 Task: Set up alerts for new listings in Baton Rouge, Louisiana, within a specific price range.
Action: Mouse moved to (287, 169)
Screenshot: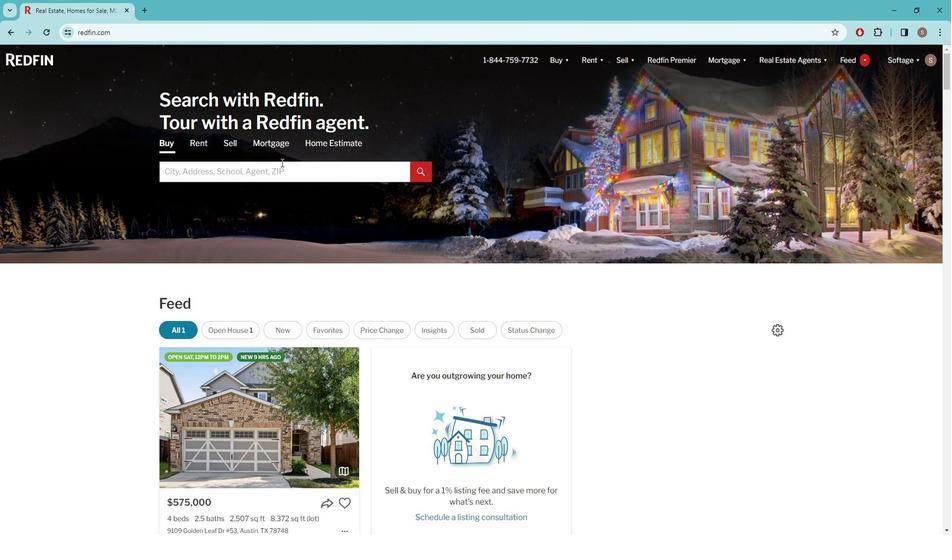
Action: Mouse pressed left at (287, 169)
Screenshot: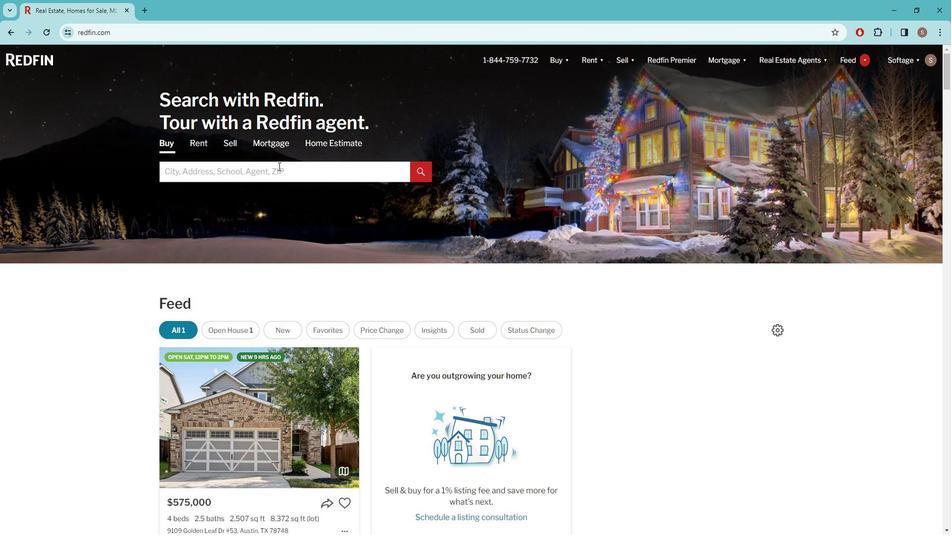 
Action: Key pressed b<Key.caps_lock>ATON
Screenshot: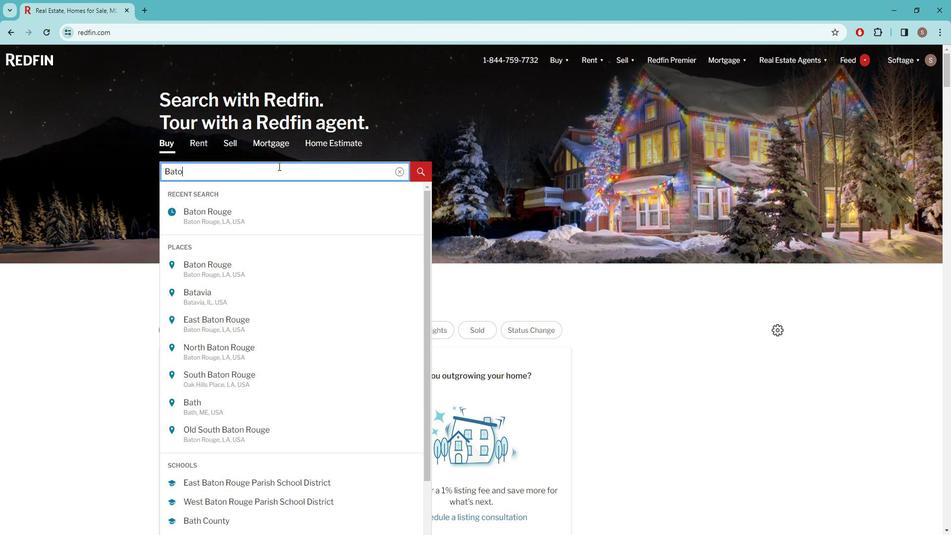 
Action: Mouse moved to (262, 193)
Screenshot: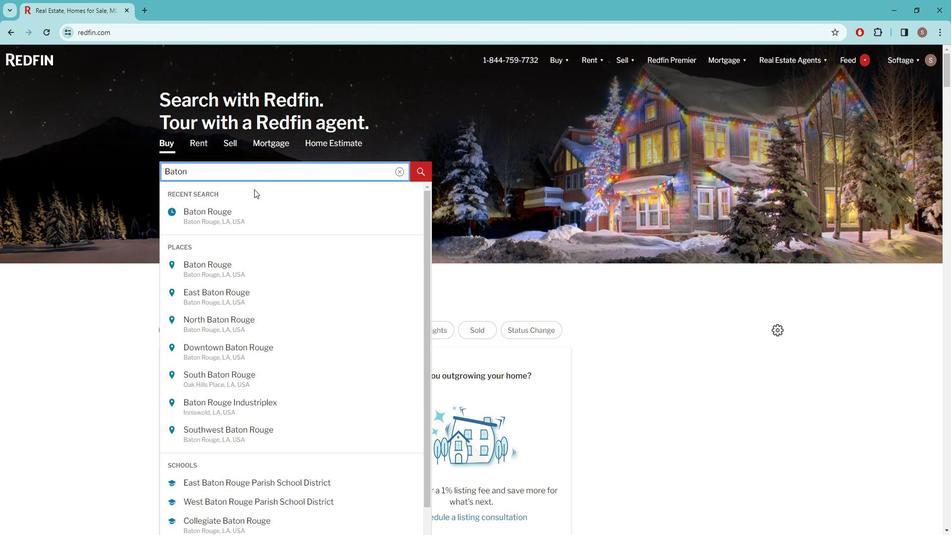 
Action: Key pressed <Key.space>
Screenshot: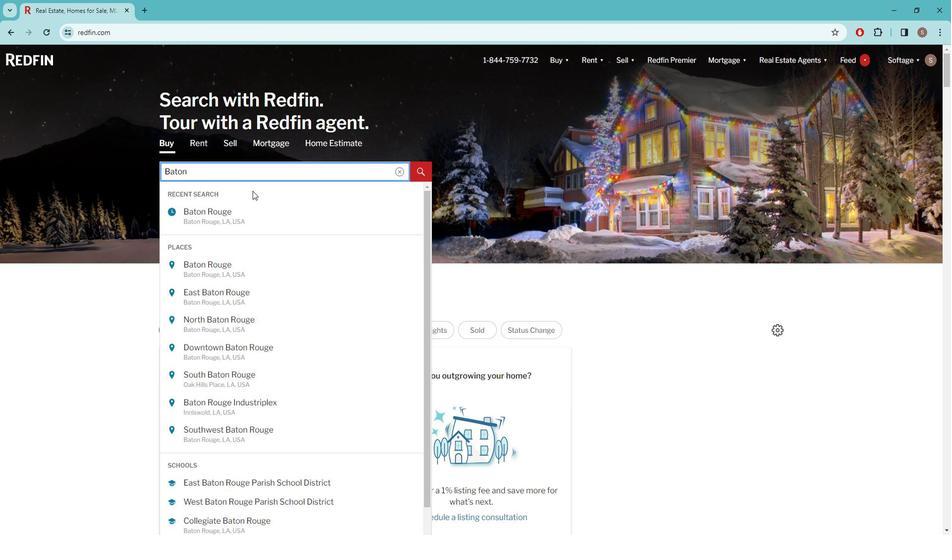 
Action: Mouse moved to (255, 220)
Screenshot: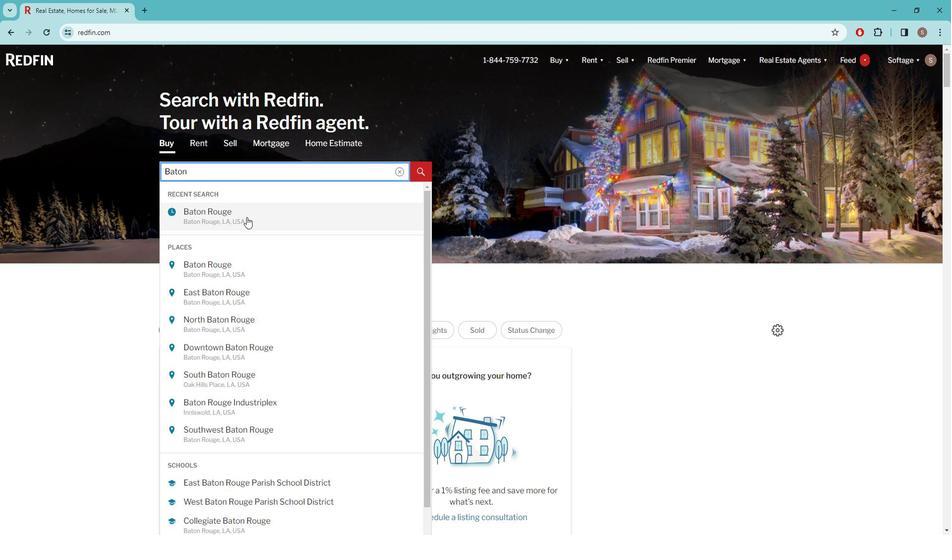 
Action: Mouse pressed left at (255, 220)
Screenshot: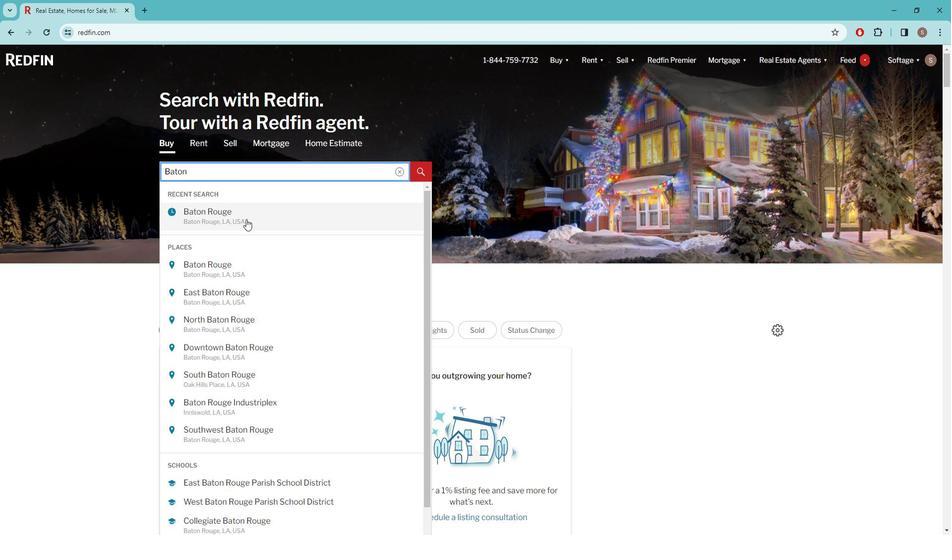 
Action: Mouse moved to (679, 131)
Screenshot: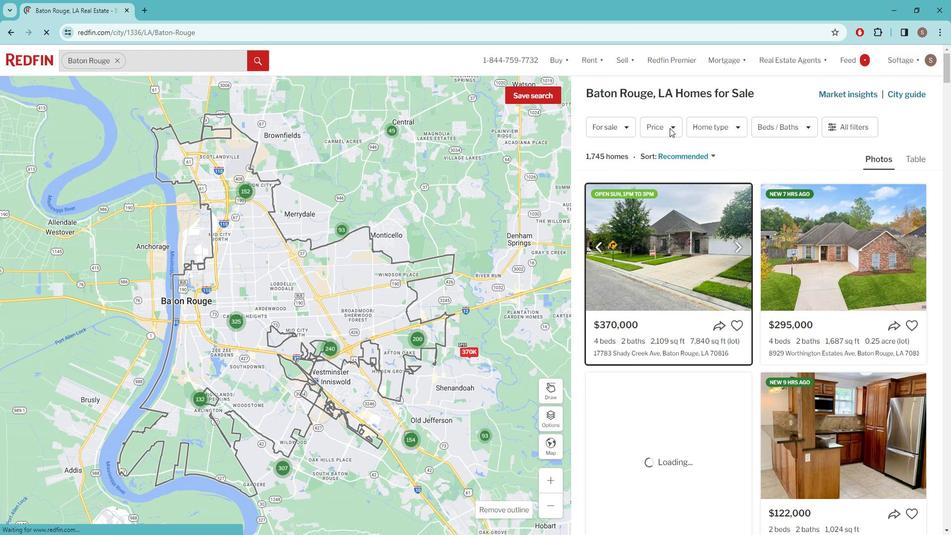 
Action: Mouse pressed left at (679, 131)
Screenshot: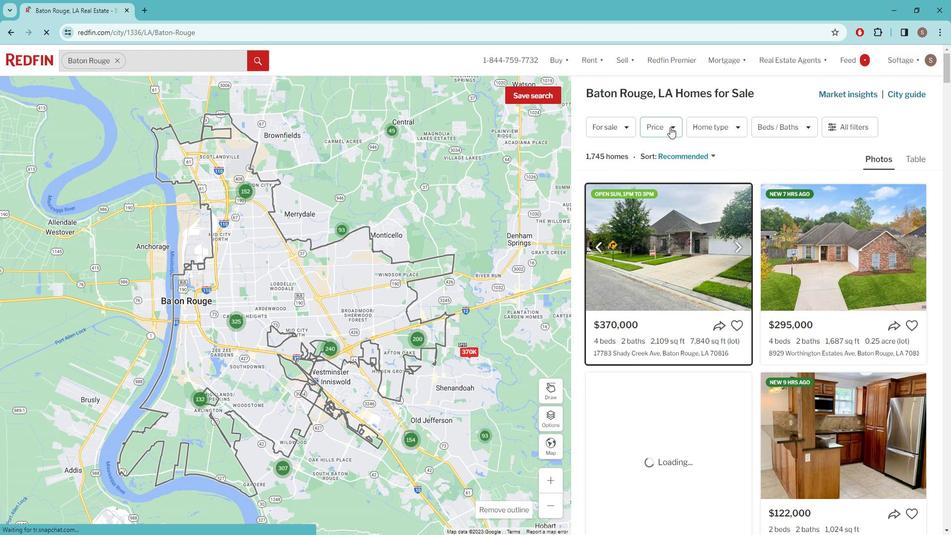 
Action: Mouse pressed left at (679, 131)
Screenshot: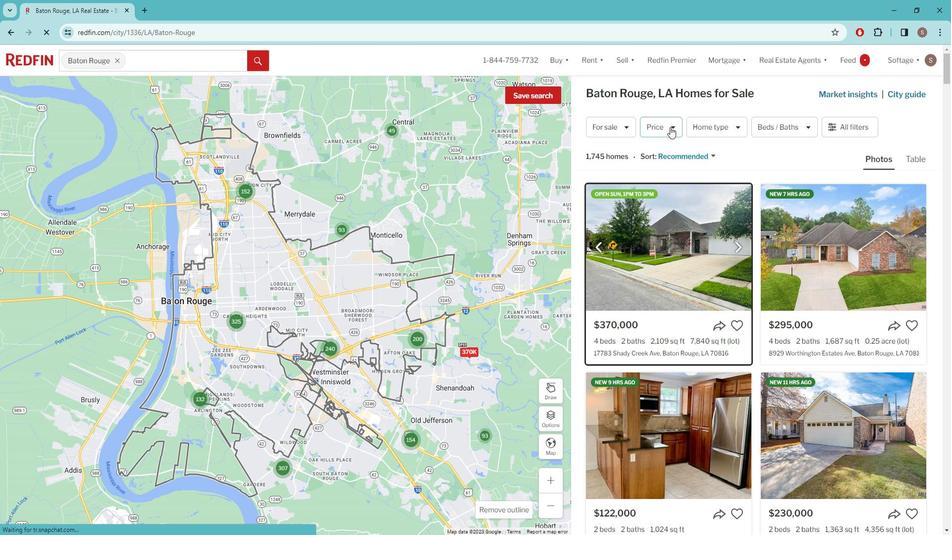 
Action: Mouse moved to (676, 269)
Screenshot: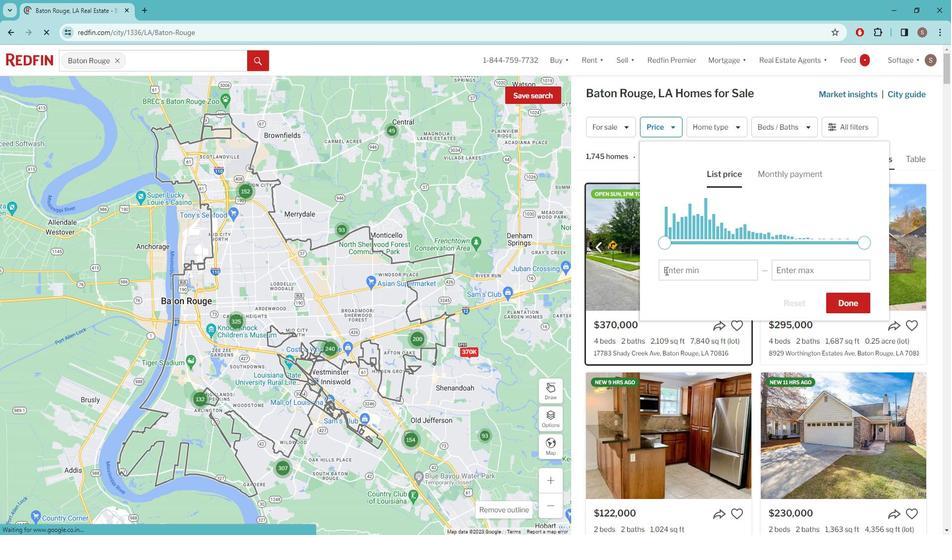 
Action: Mouse pressed left at (676, 269)
Screenshot: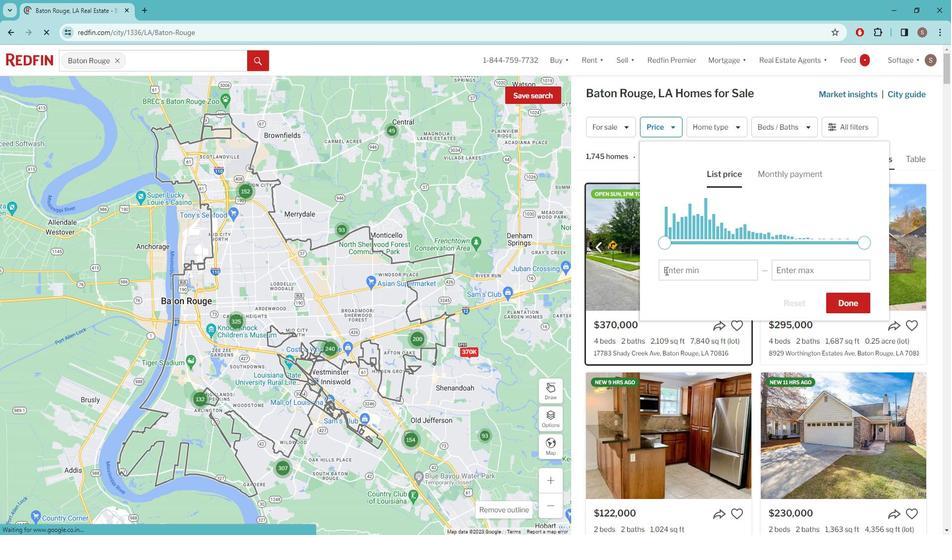 
Action: Mouse moved to (676, 260)
Screenshot: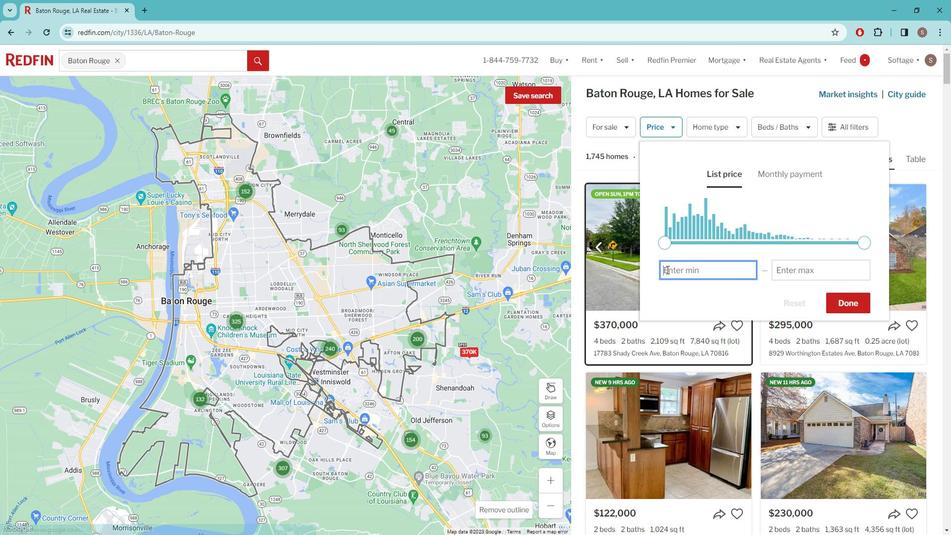 
Action: Key pressed 100000
Screenshot: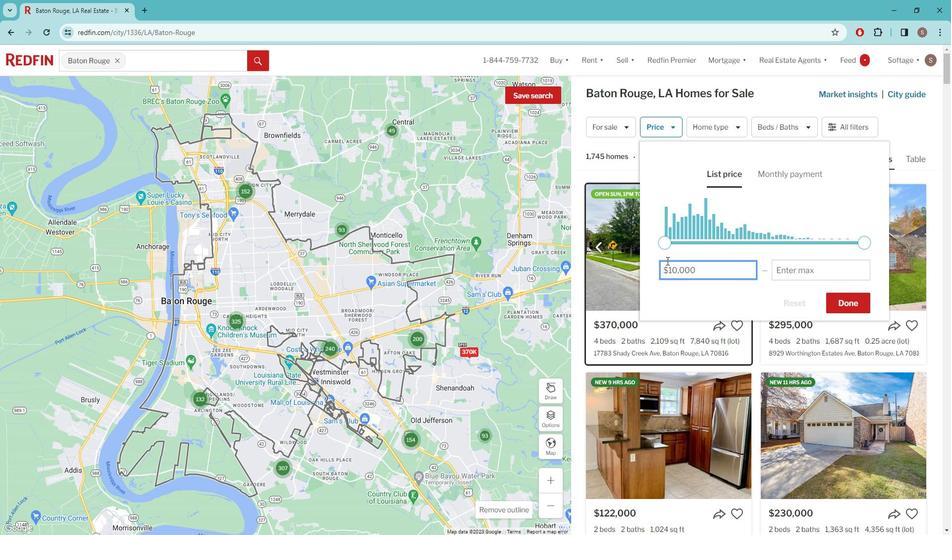 
Action: Mouse moved to (805, 271)
Screenshot: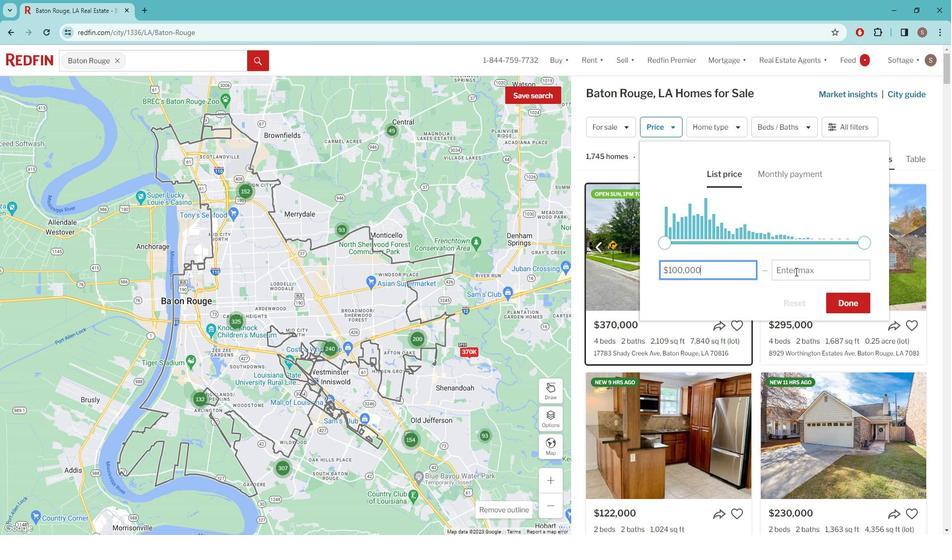 
Action: Mouse pressed left at (805, 271)
Screenshot: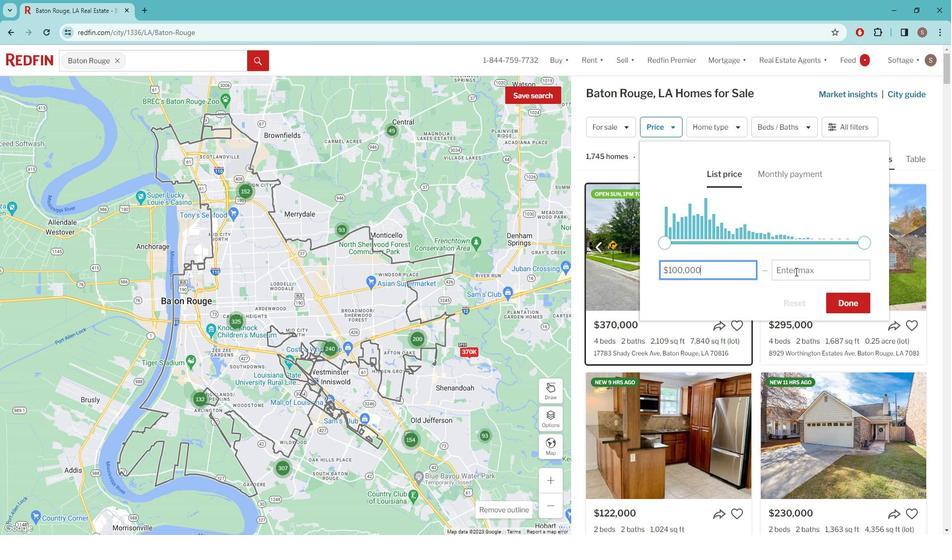 
Action: Mouse moved to (806, 262)
Screenshot: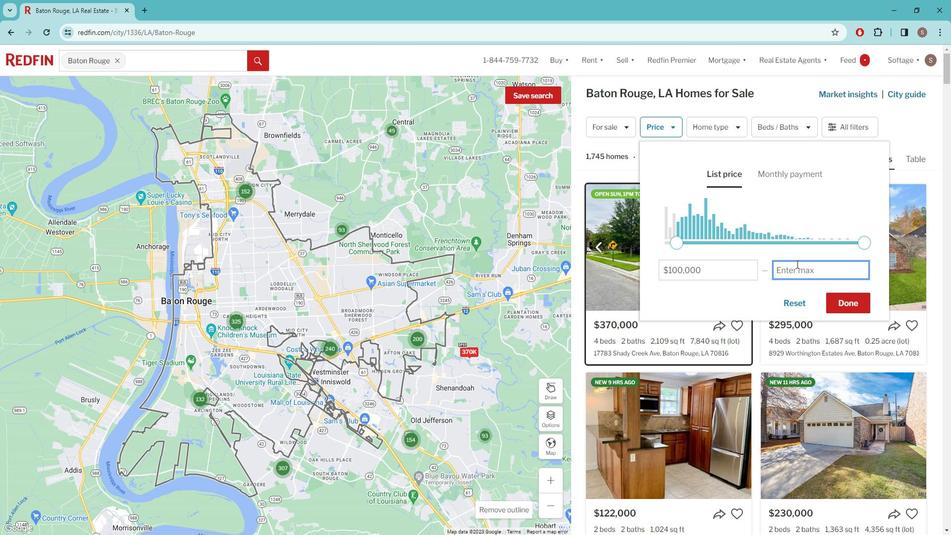 
Action: Key pressed 500000
Screenshot: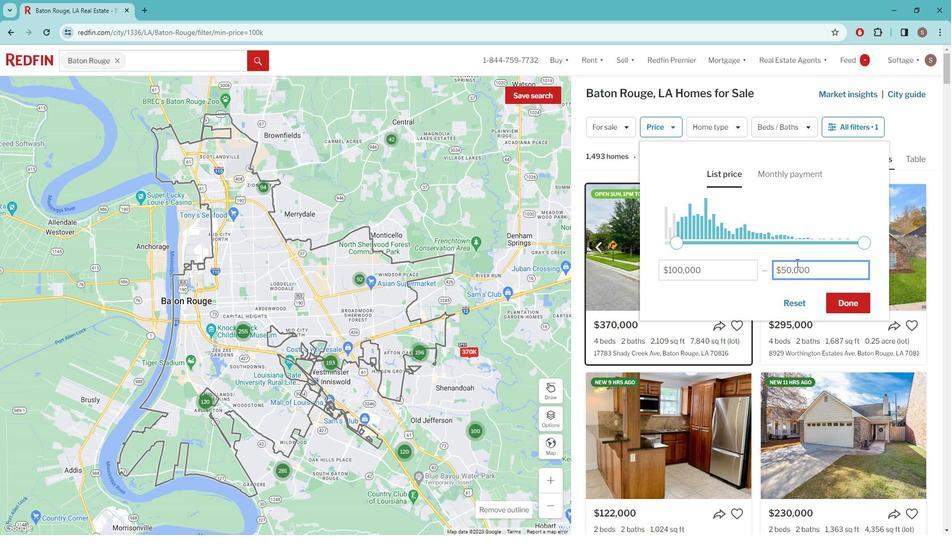 
Action: Mouse moved to (855, 301)
Screenshot: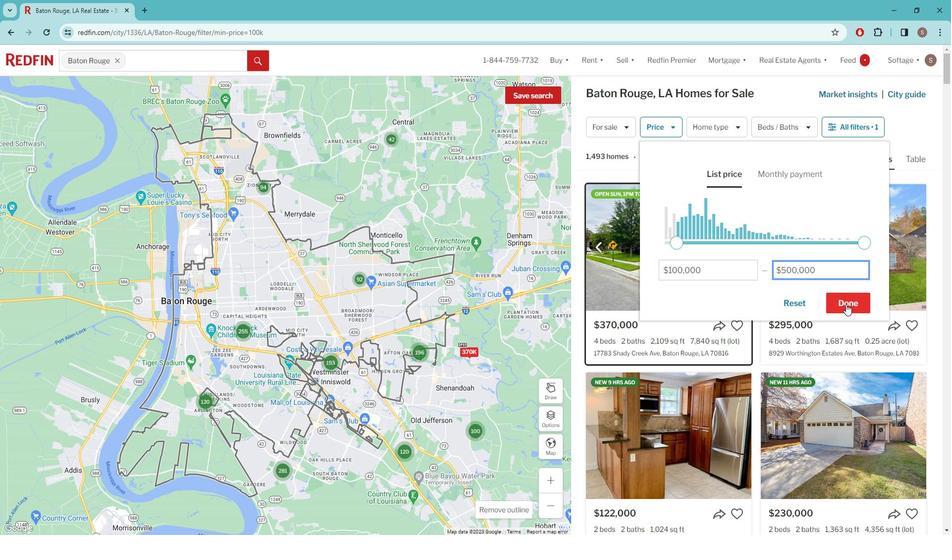 
Action: Mouse pressed left at (855, 301)
Screenshot: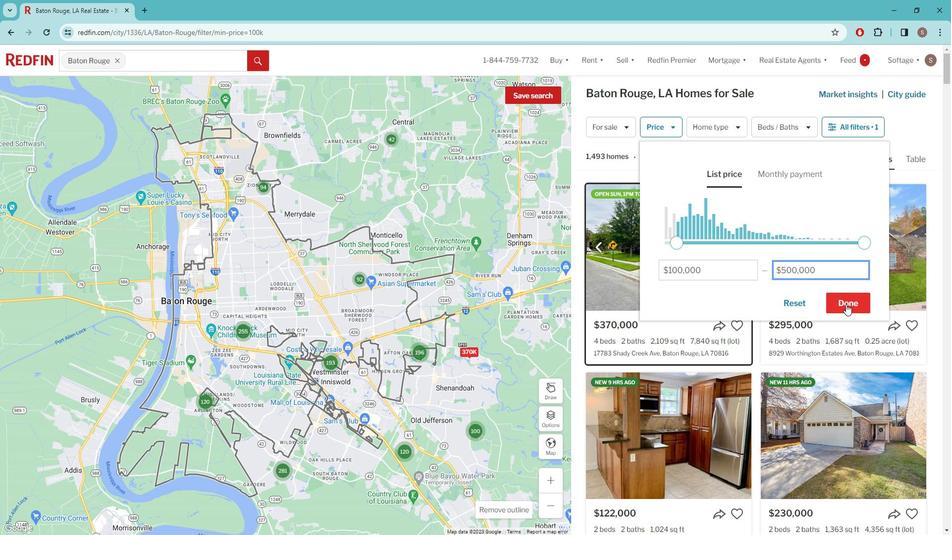 
Action: Mouse moved to (529, 94)
Screenshot: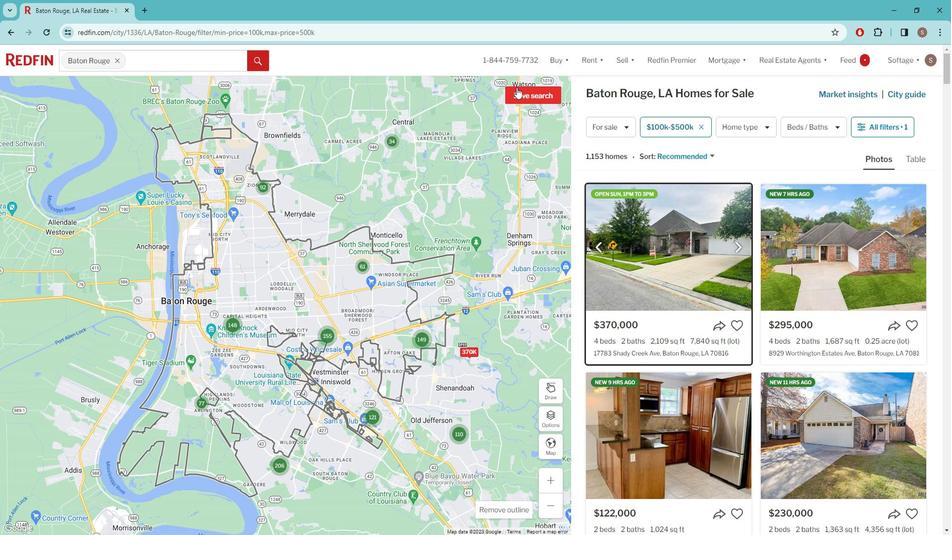 
Action: Mouse pressed left at (529, 94)
Screenshot: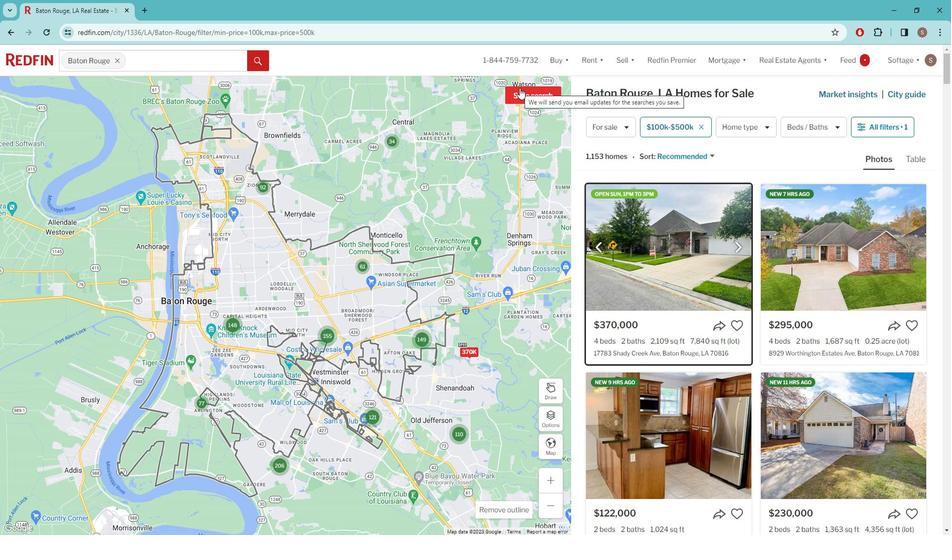 
Action: Mouse moved to (493, 275)
Screenshot: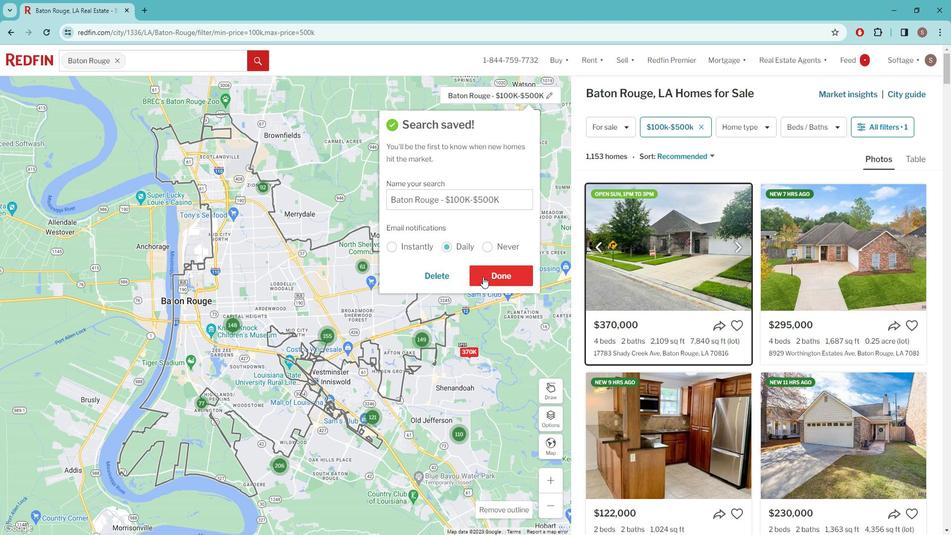 
Action: Mouse pressed left at (493, 275)
Screenshot: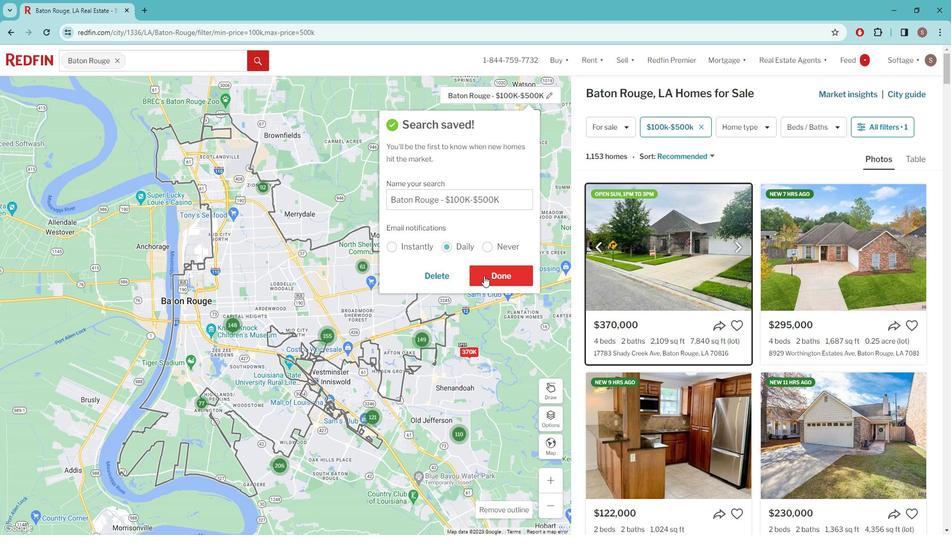 
Action: Mouse moved to (493, 273)
Screenshot: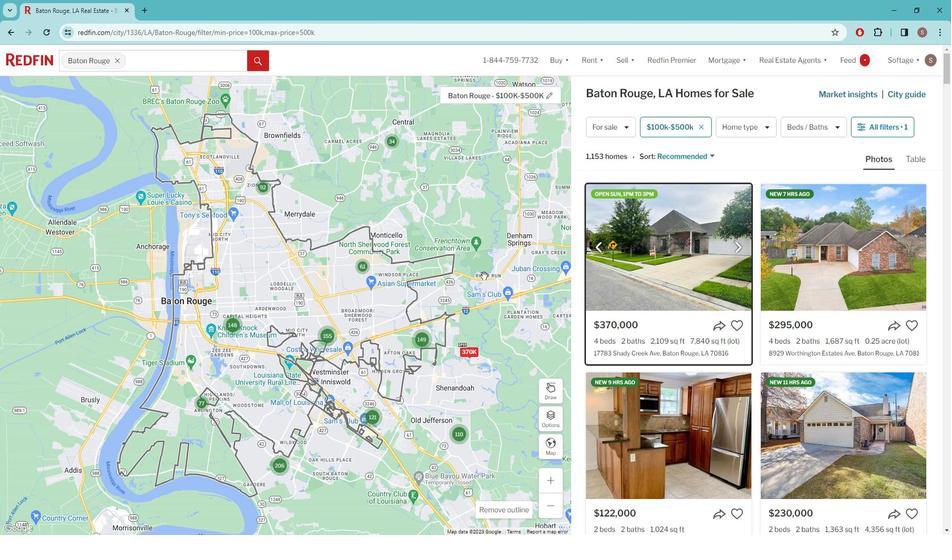 
